 Task: Show me routes for travelling from "Hill City" to "Summit Peak" that prefers trips using bus.
Action: Mouse pressed left at (1040, 235)
Screenshot: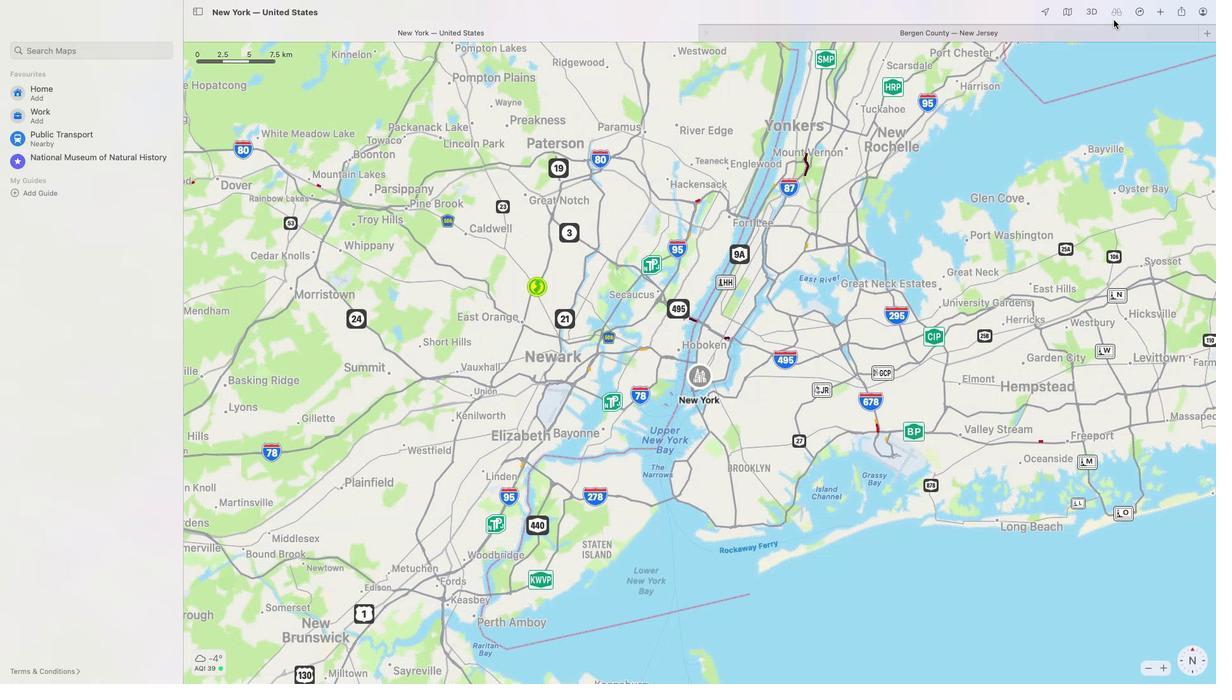 
Action: Mouse moved to (1140, 10)
Screenshot: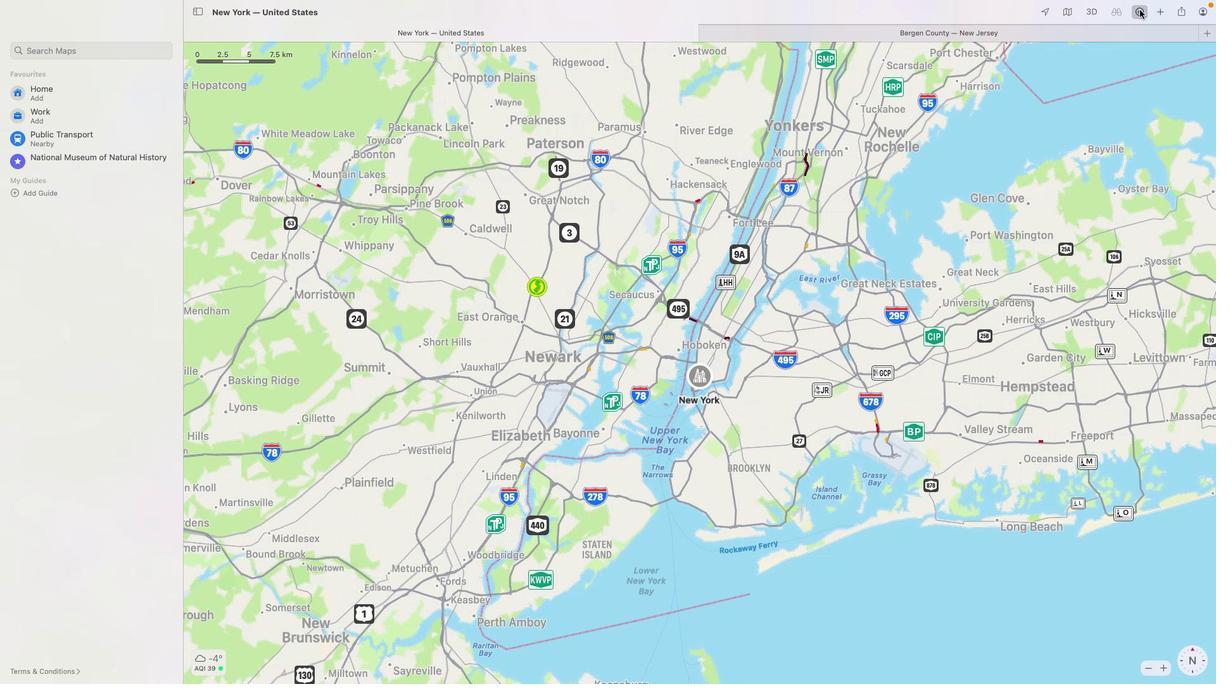 
Action: Mouse pressed left at (1140, 10)
Screenshot: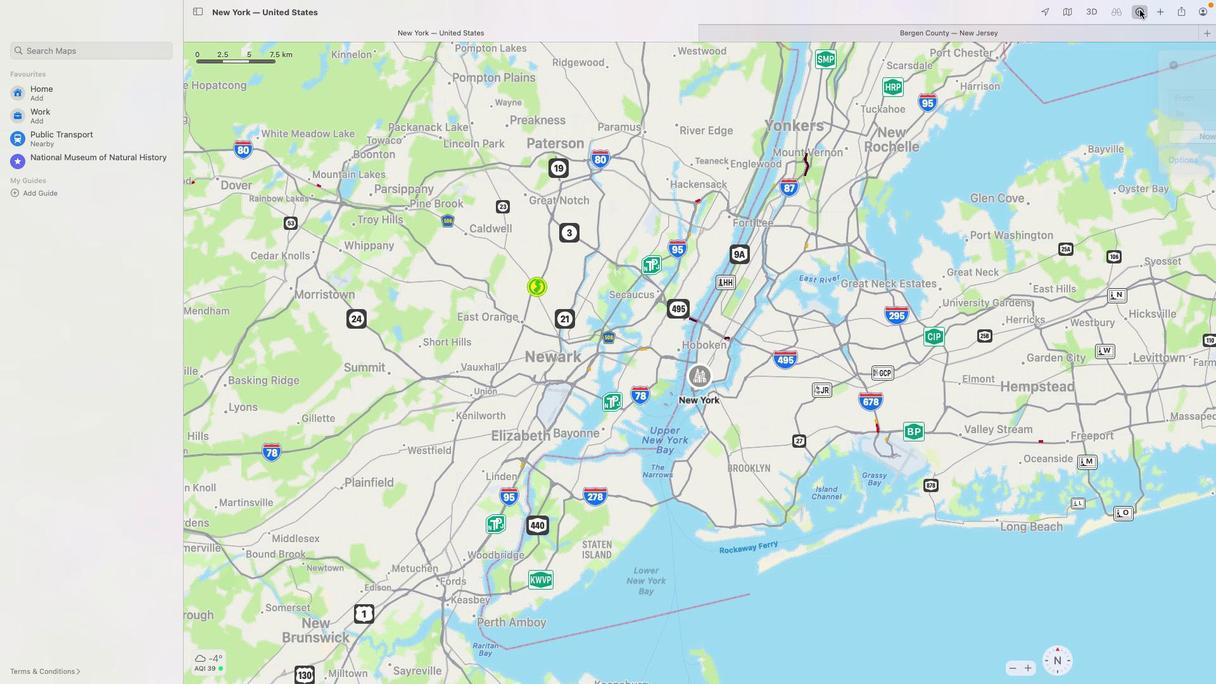 
Action: Mouse moved to (1158, 71)
Screenshot: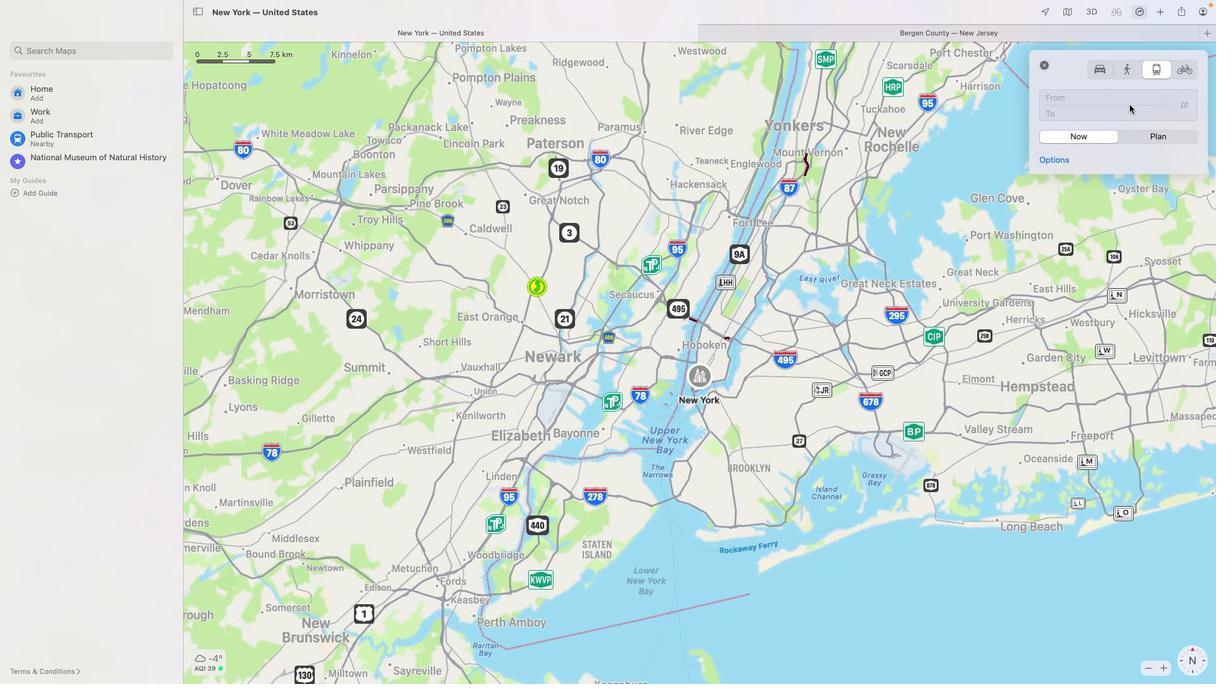 
Action: Mouse pressed left at (1158, 71)
Screenshot: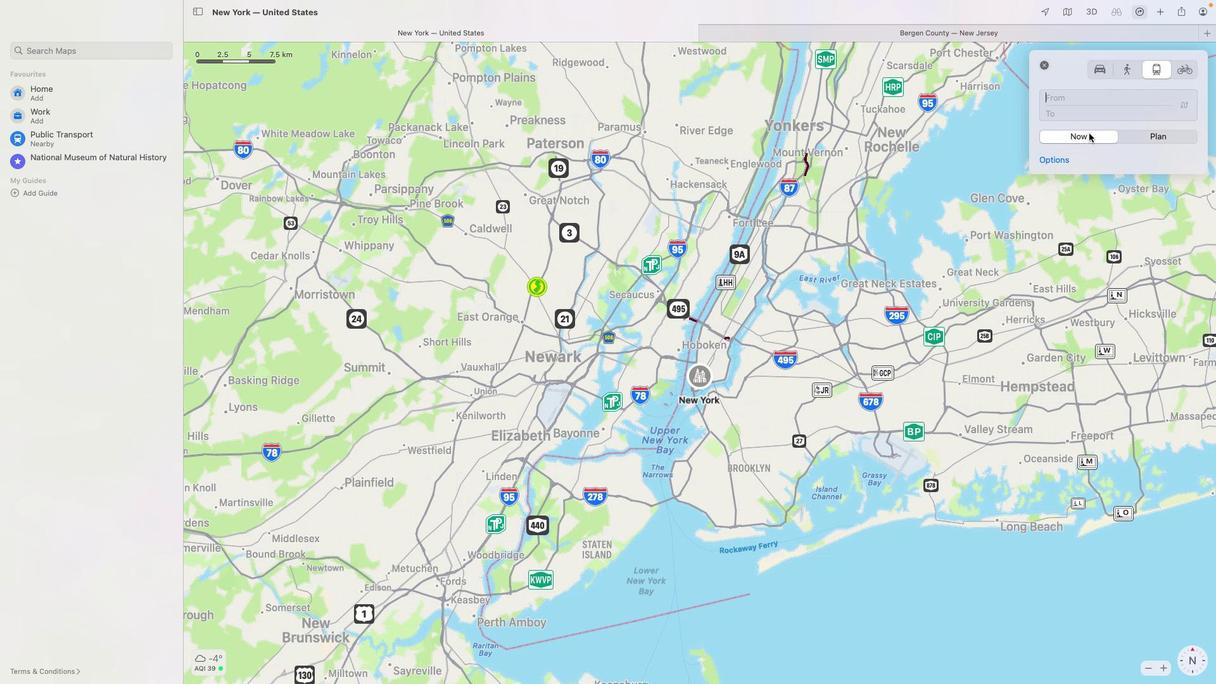 
Action: Mouse moved to (1052, 155)
Screenshot: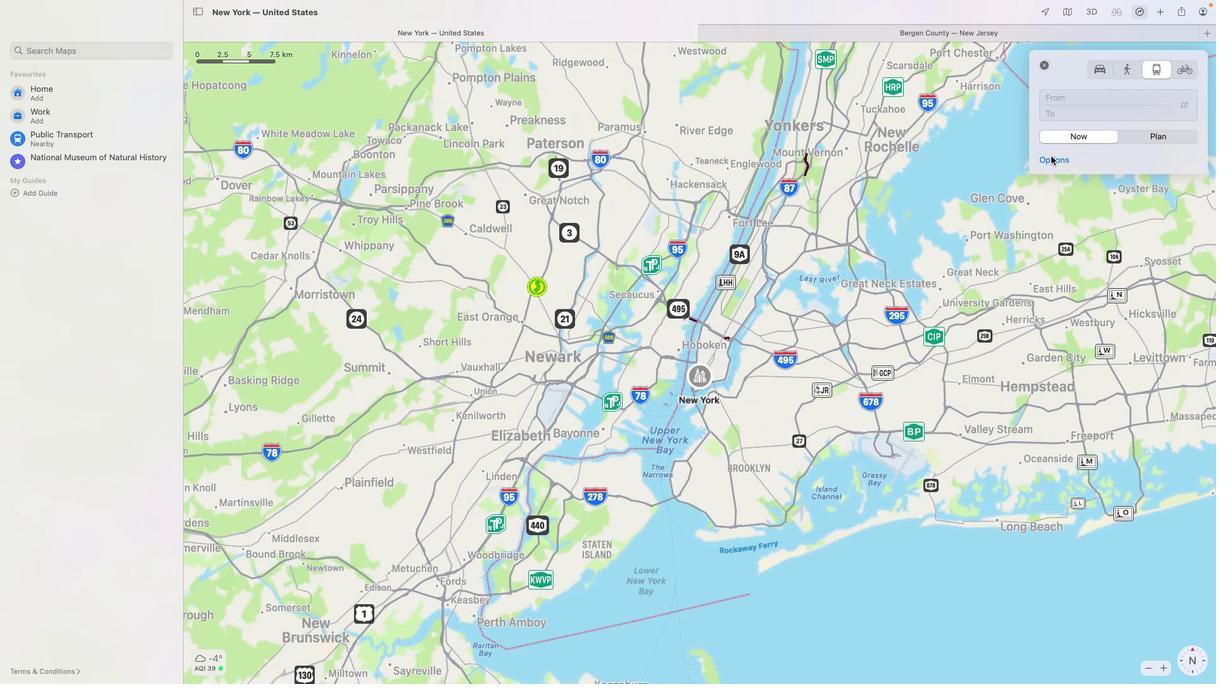 
Action: Mouse pressed left at (1052, 155)
Screenshot: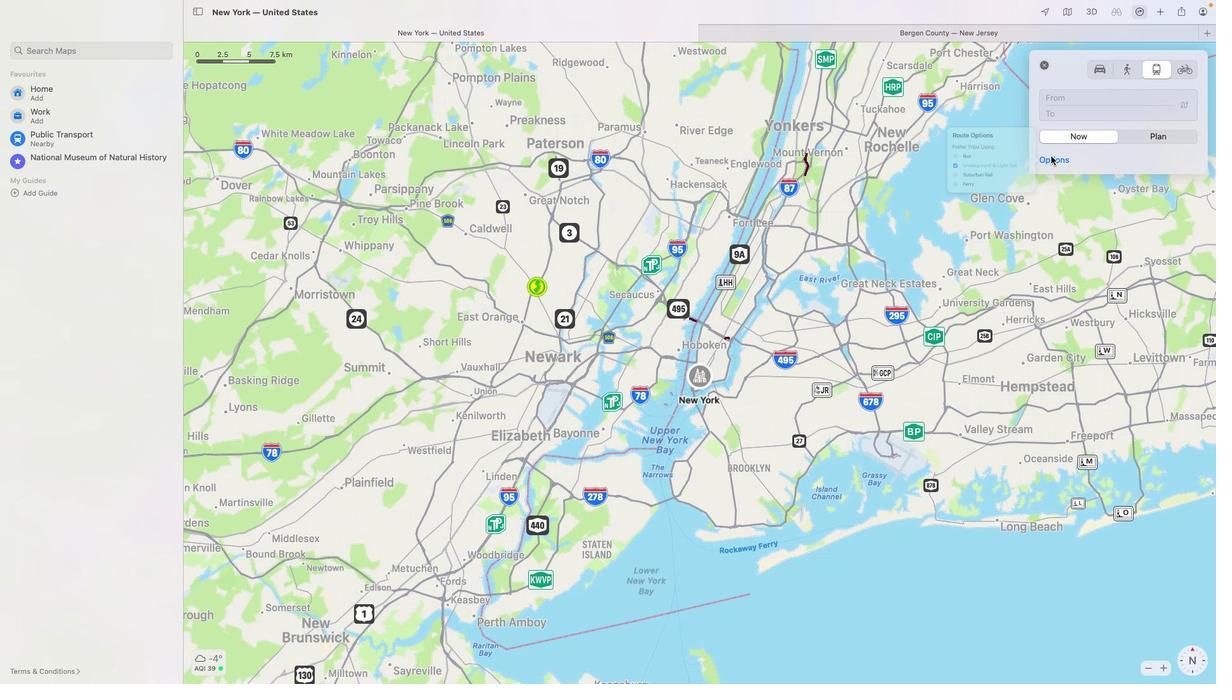 
Action: Mouse moved to (866, 152)
Screenshot: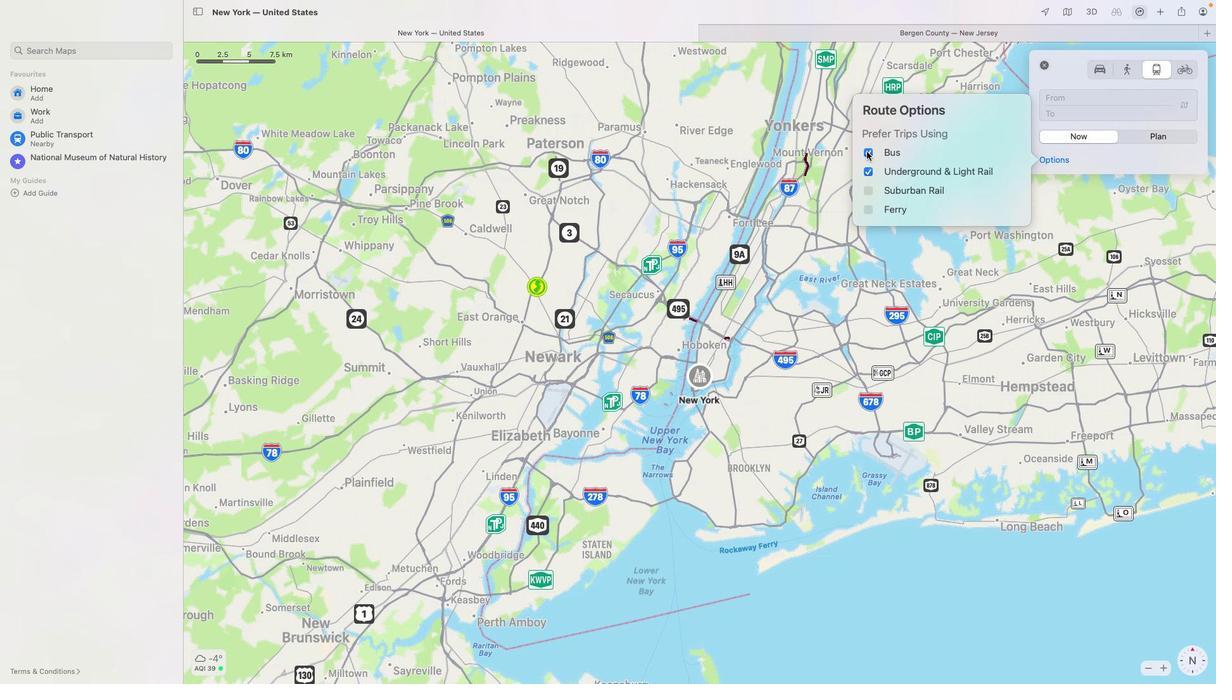 
Action: Mouse pressed left at (866, 152)
Screenshot: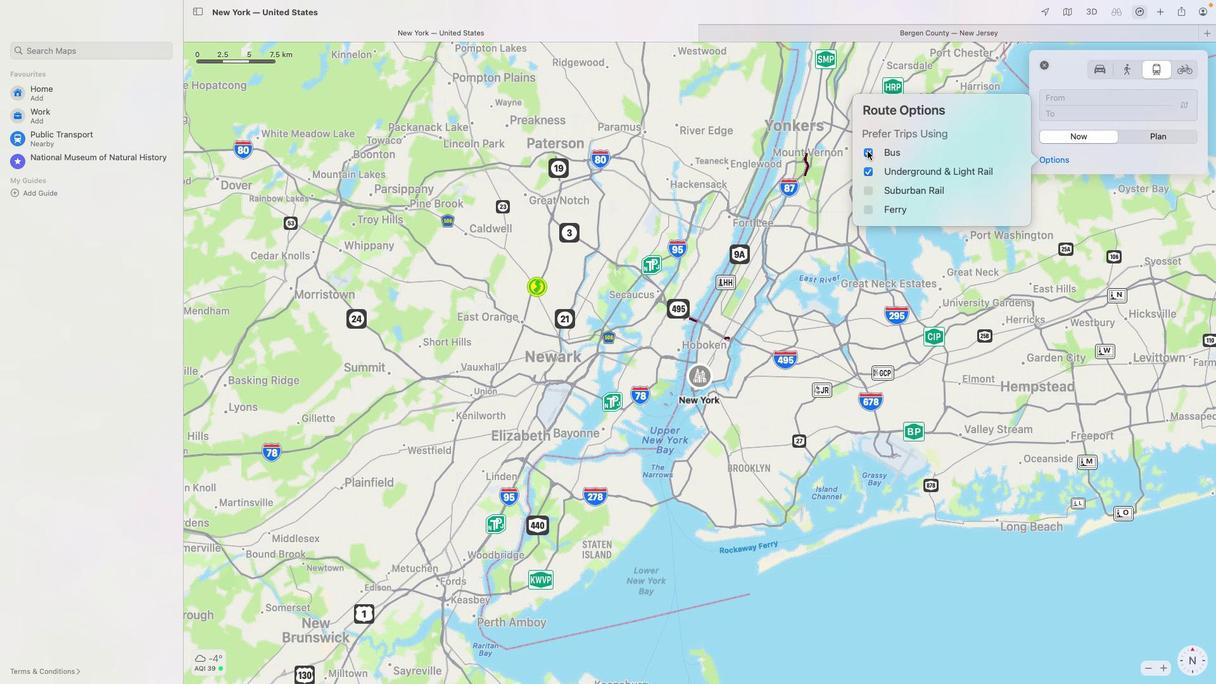 
Action: Mouse moved to (1069, 97)
Screenshot: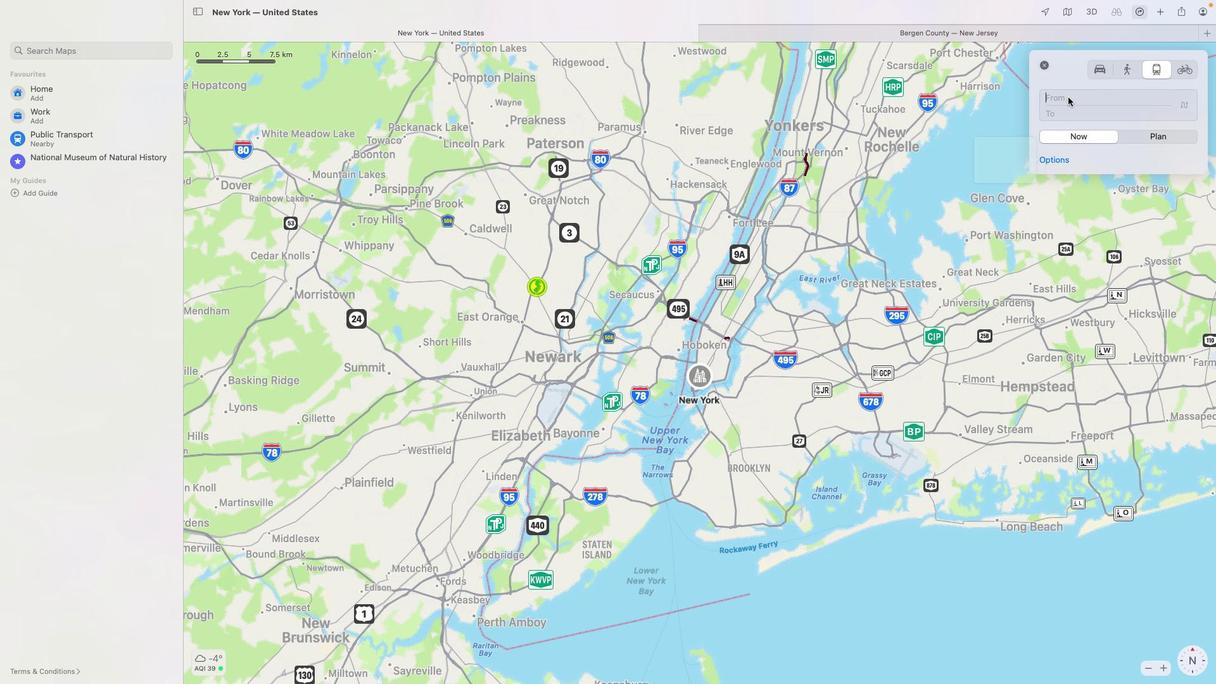 
Action: Mouse pressed left at (1069, 97)
Screenshot: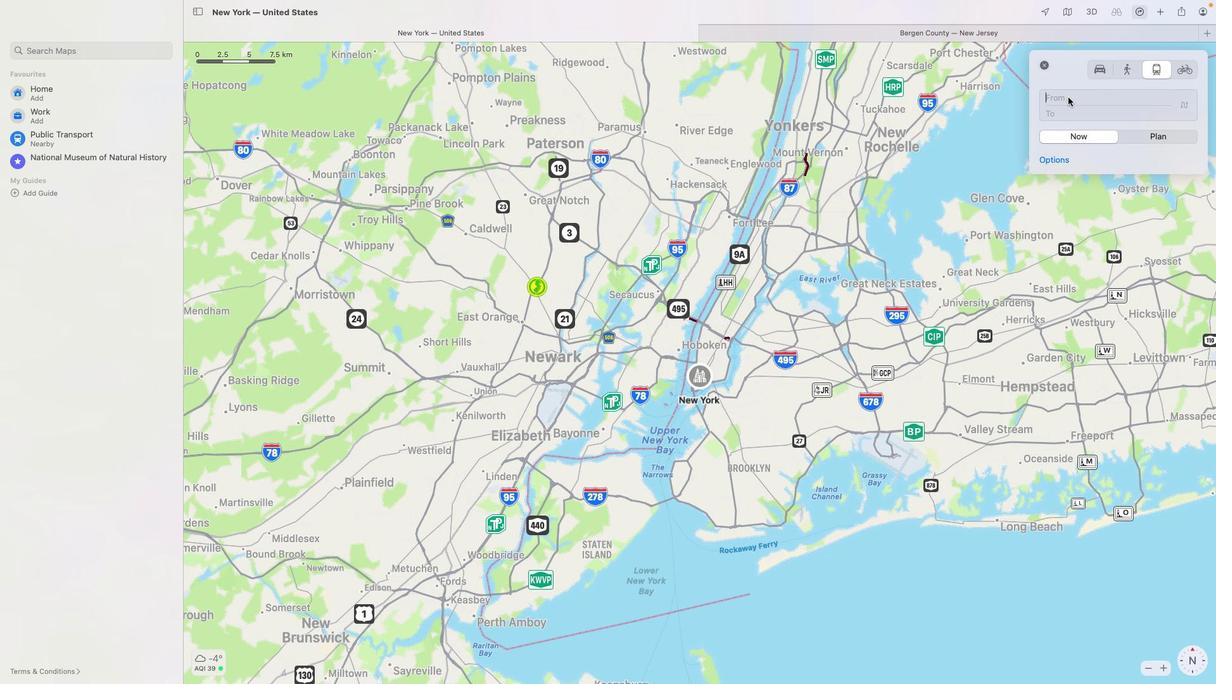 
Action: Mouse moved to (1055, 103)
Screenshot: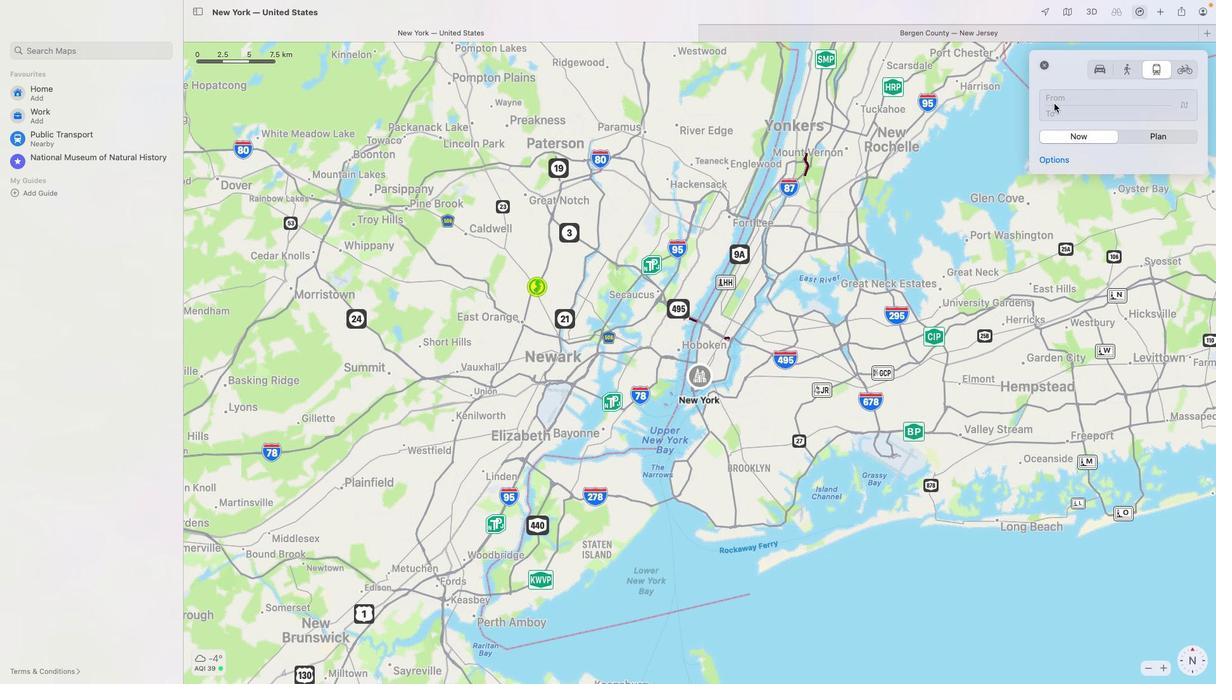 
Action: Key pressed Key.shift_r'H''i''l''l'Key.space
Screenshot: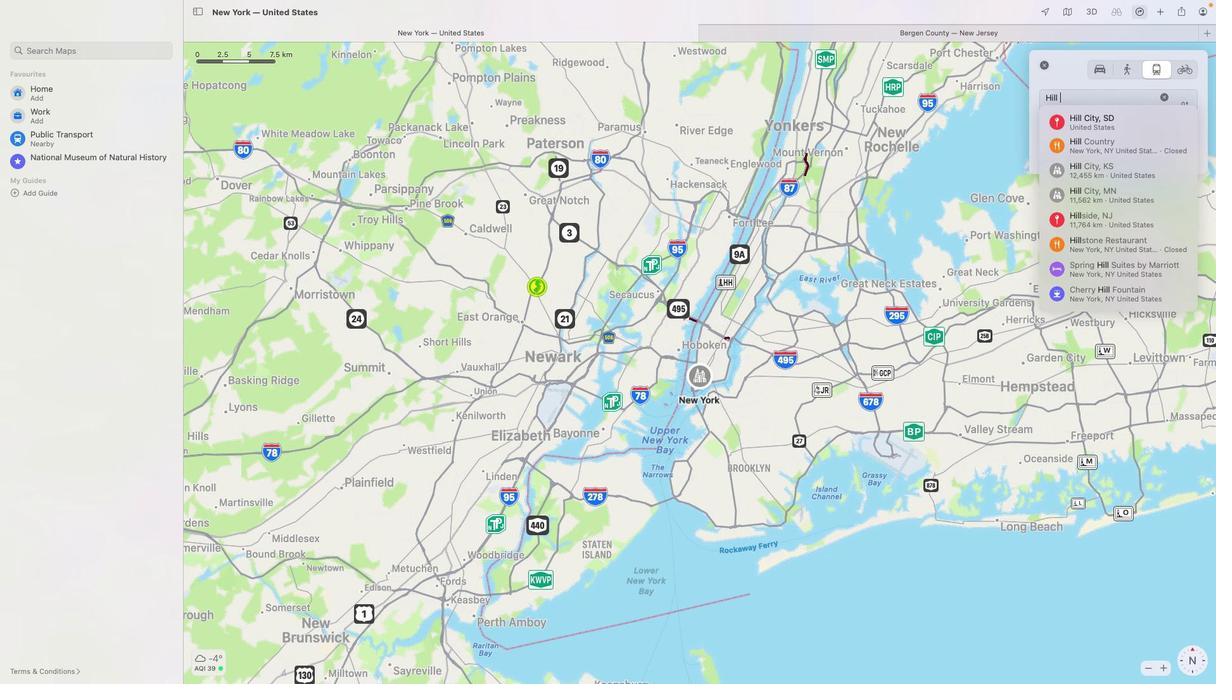 
Action: Mouse moved to (1088, 95)
Screenshot: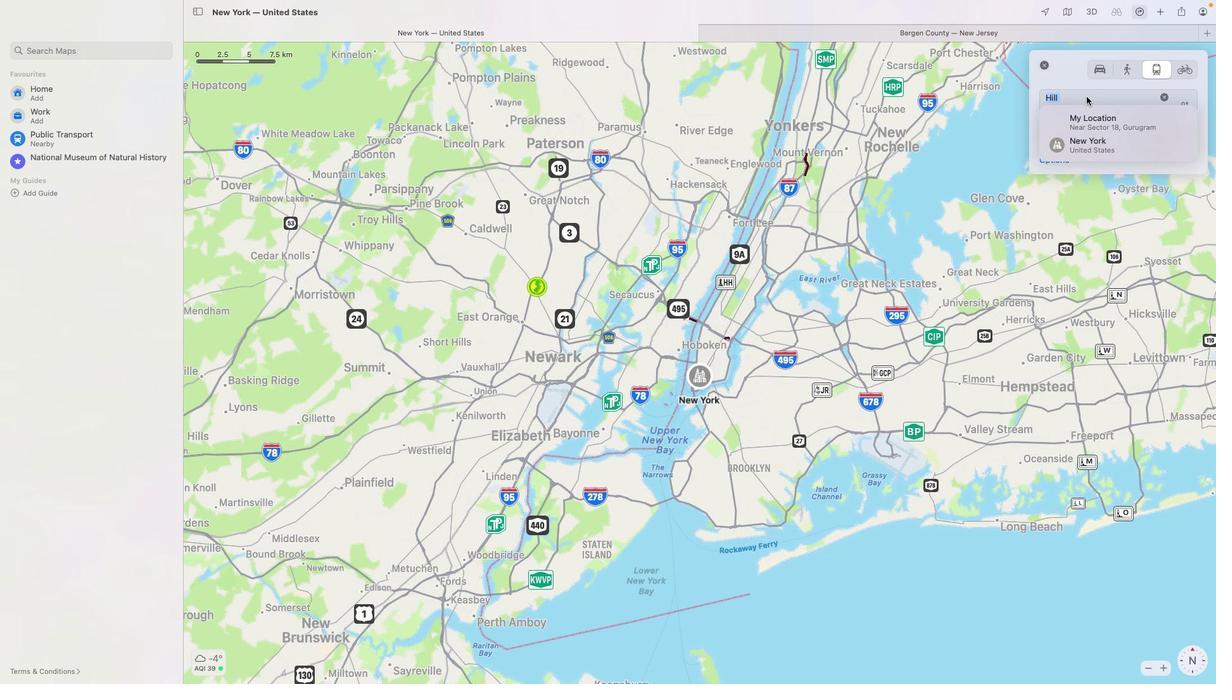 
Action: Mouse pressed left at (1088, 95)
Screenshot: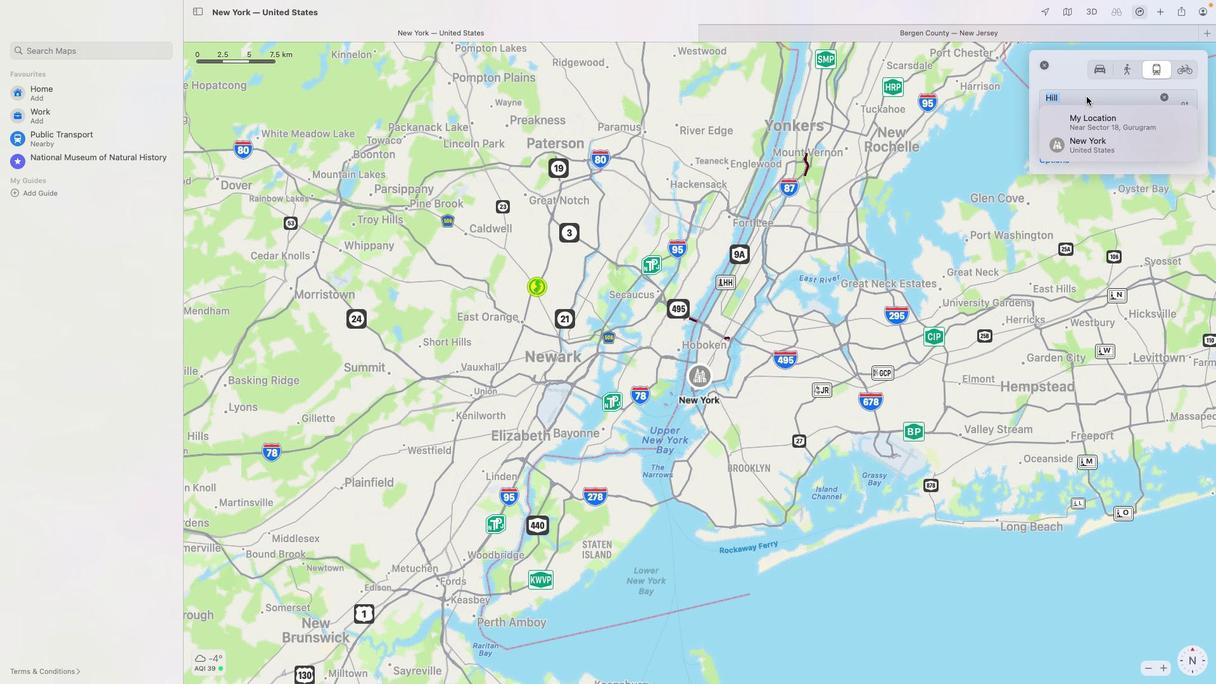 
Action: Mouse moved to (1083, 86)
Screenshot: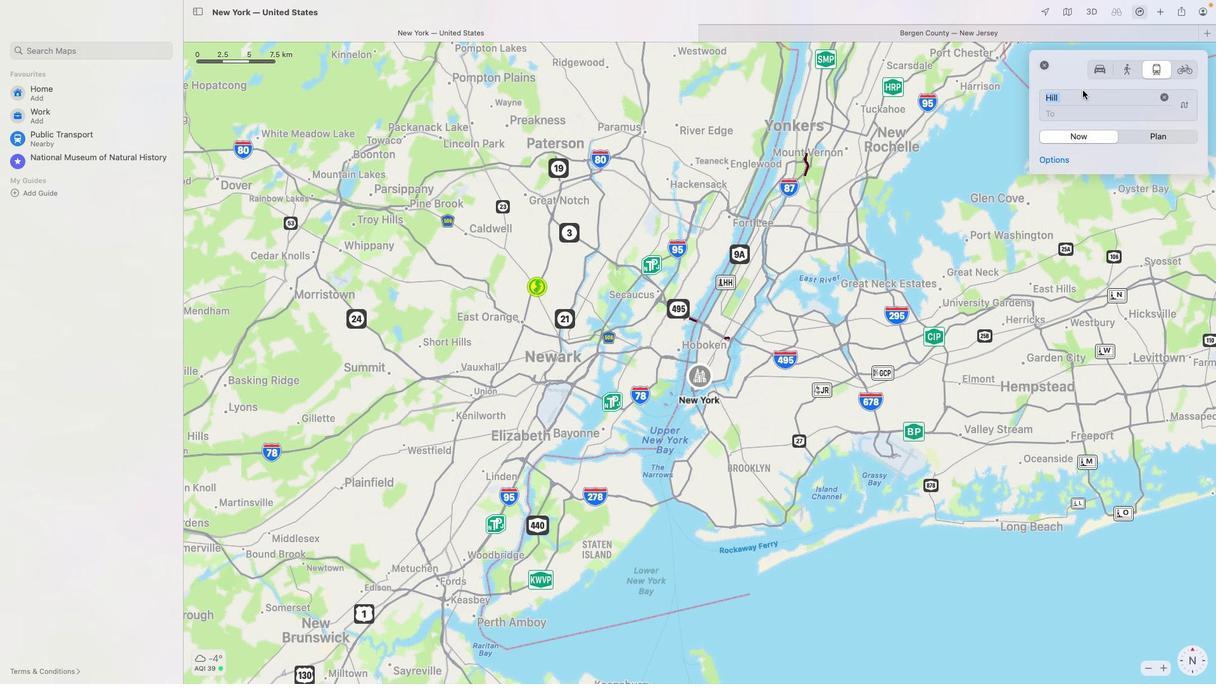 
Action: Mouse pressed left at (1083, 86)
Screenshot: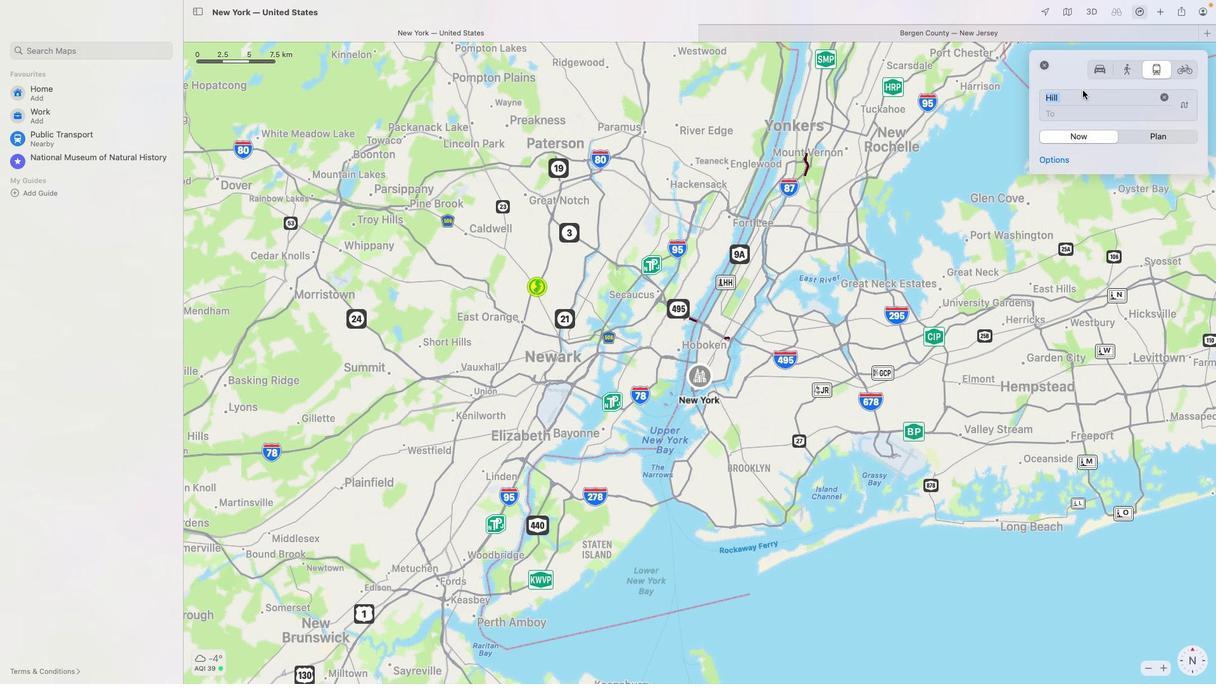 
Action: Mouse moved to (1083, 90)
Screenshot: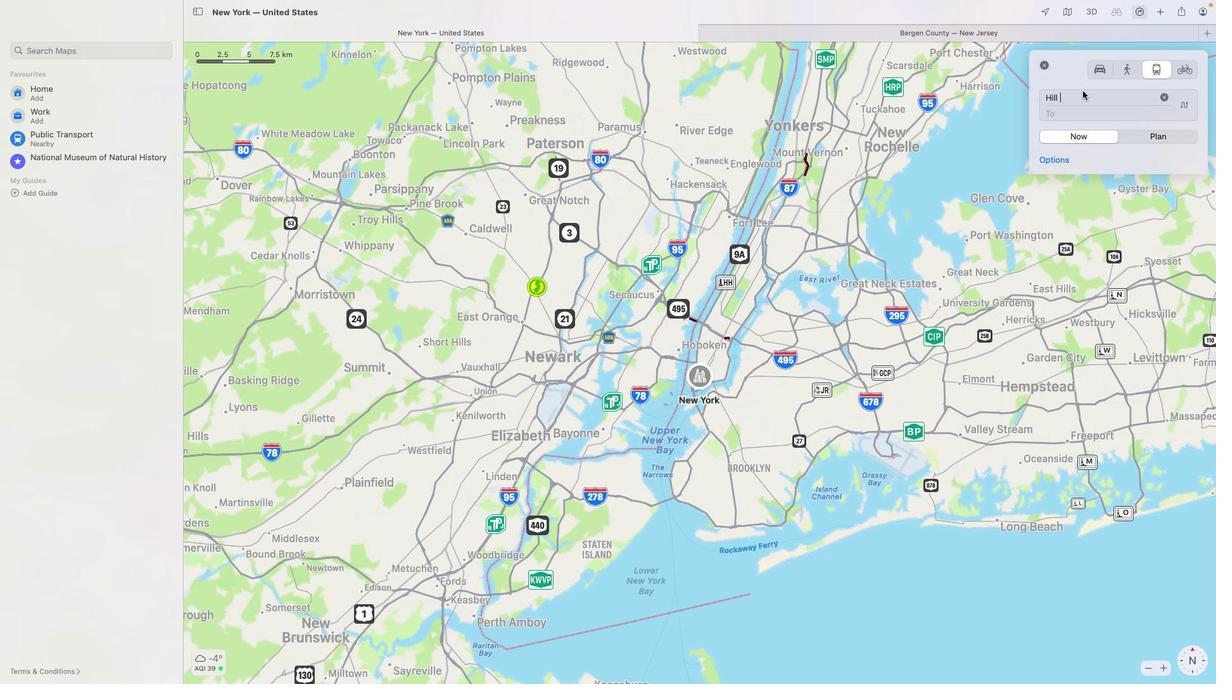 
Action: Mouse pressed left at (1083, 90)
Screenshot: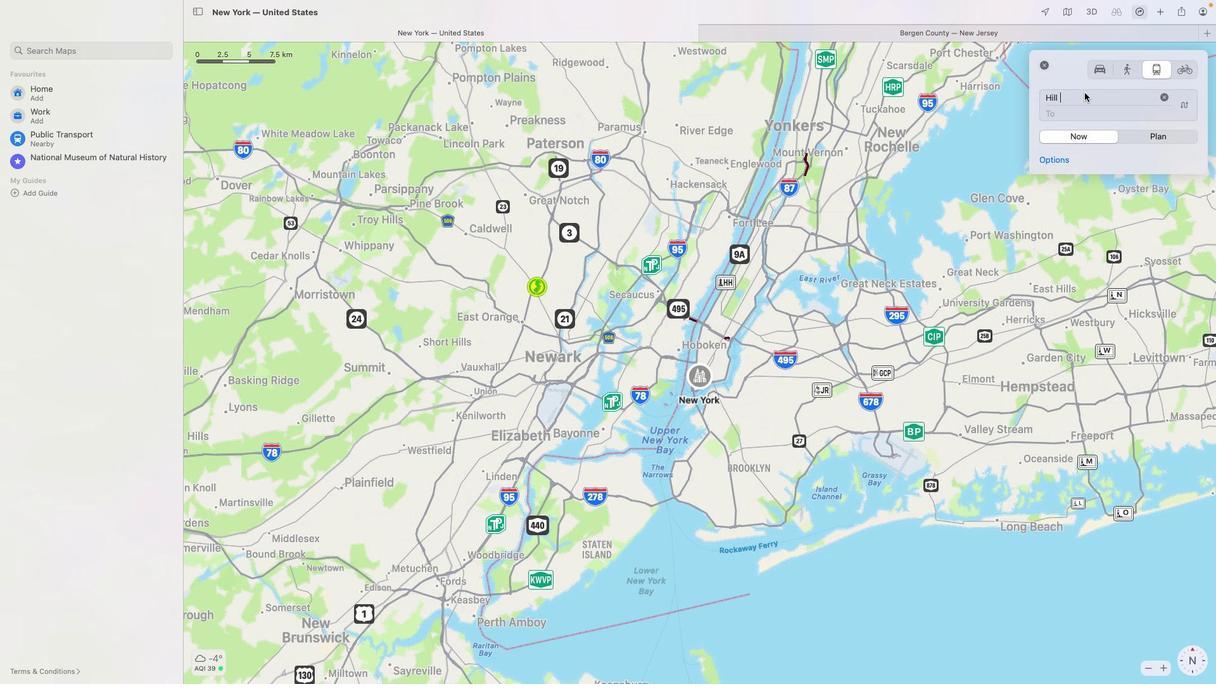 
Action: Mouse moved to (1083, 93)
Screenshot: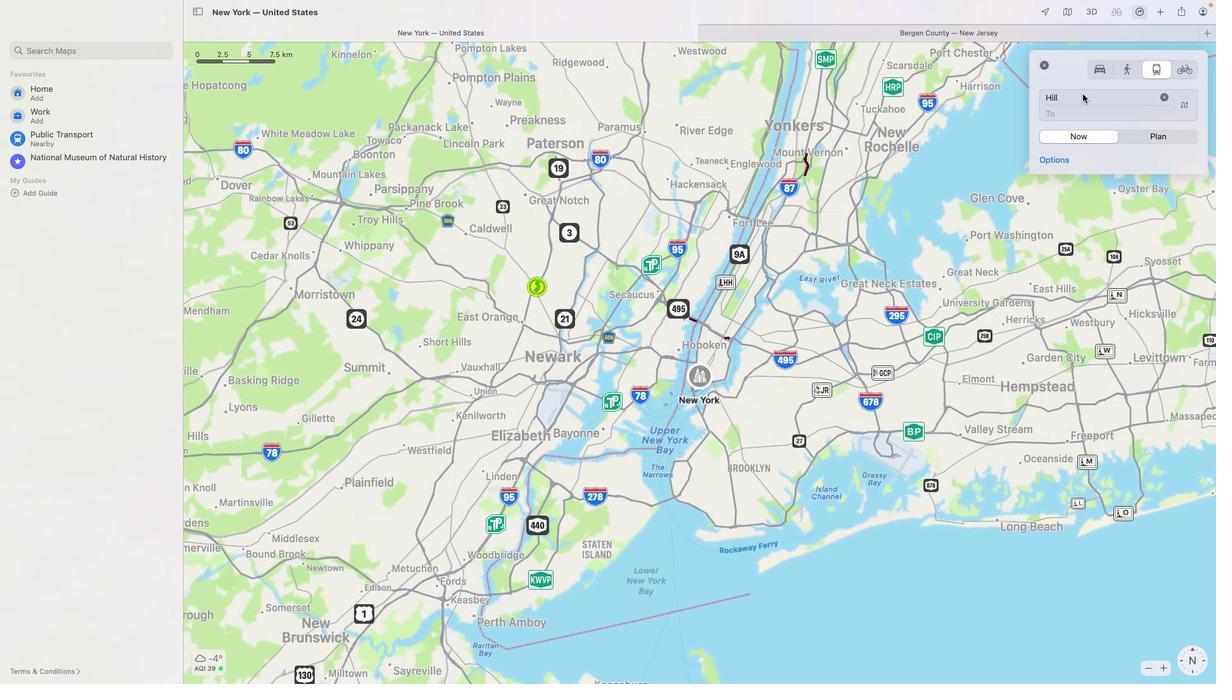 
Action: Key pressed Key.shift_r'C''i''t''y'
Screenshot: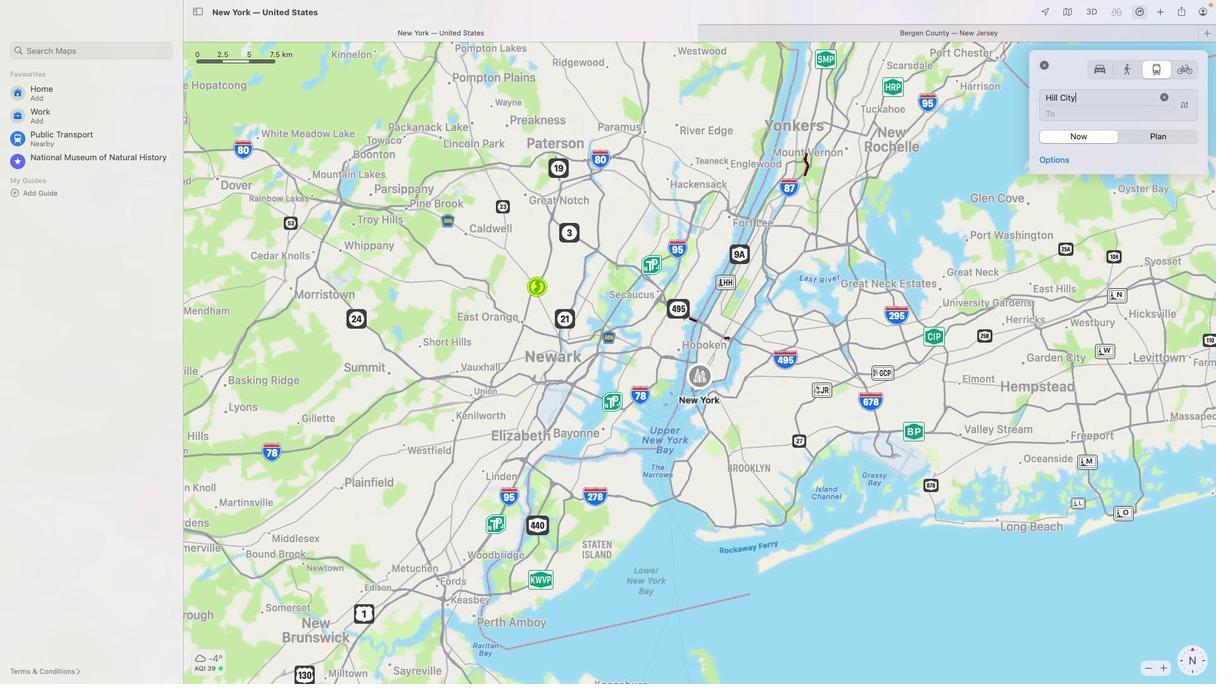 
Action: Mouse moved to (1066, 112)
Screenshot: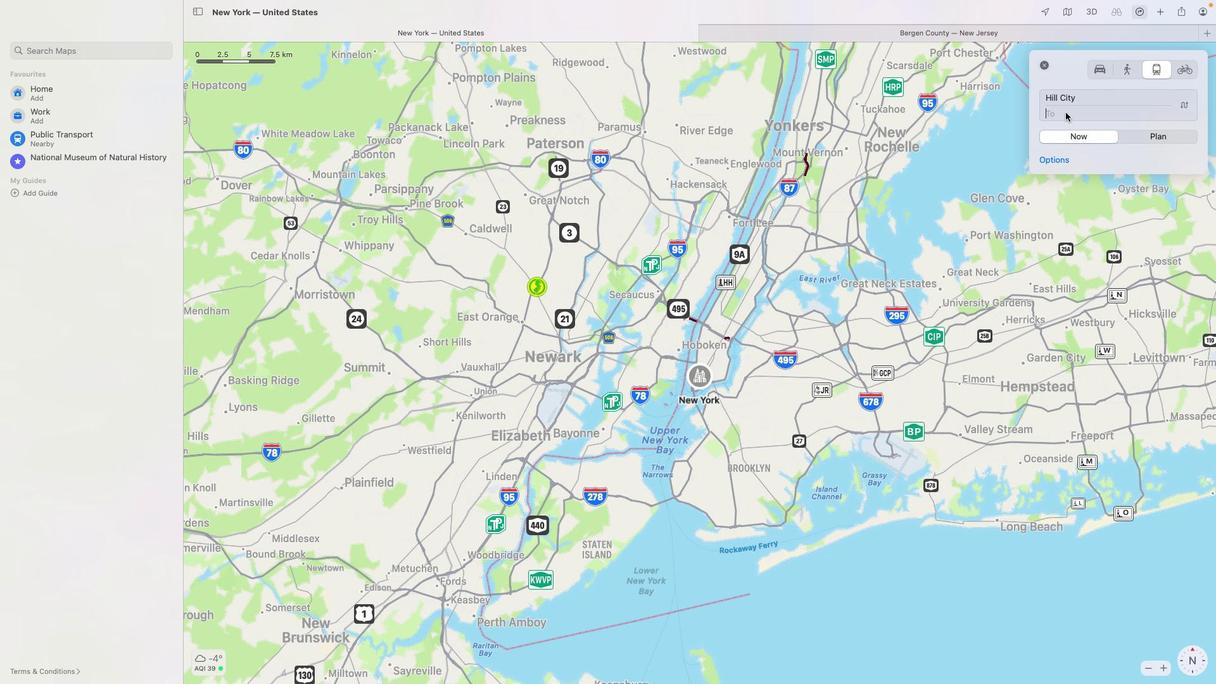 
Action: Mouse pressed left at (1066, 112)
Screenshot: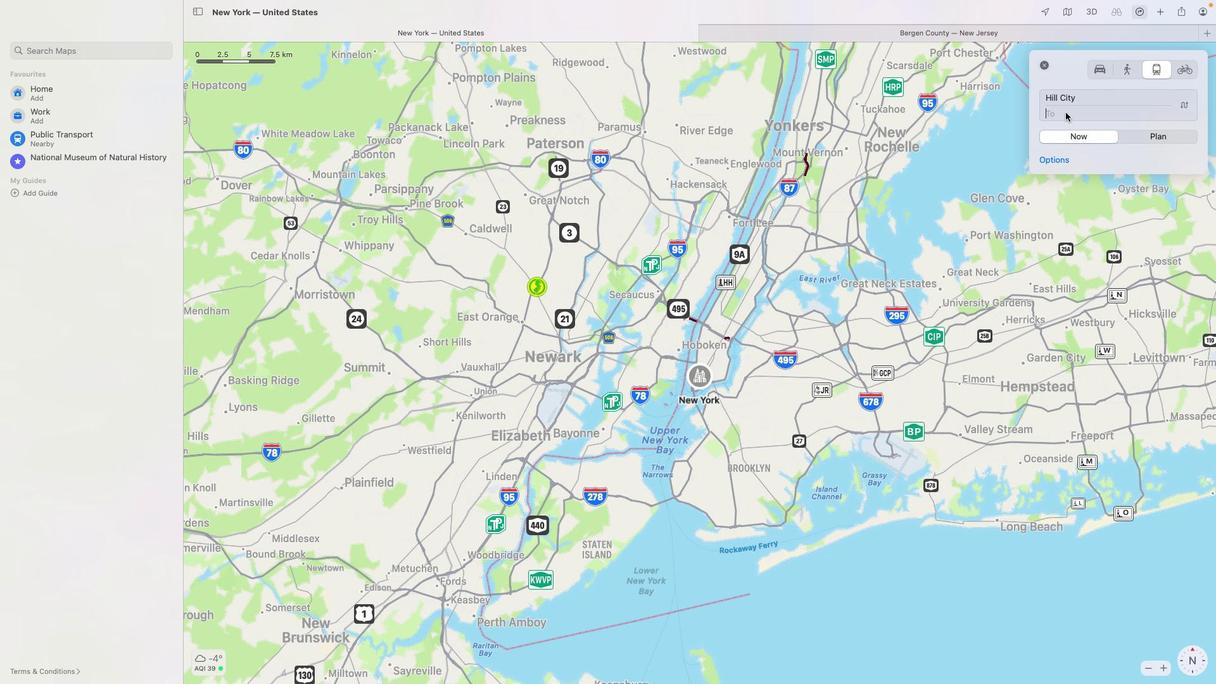 
Action: Mouse moved to (1066, 112)
Screenshot: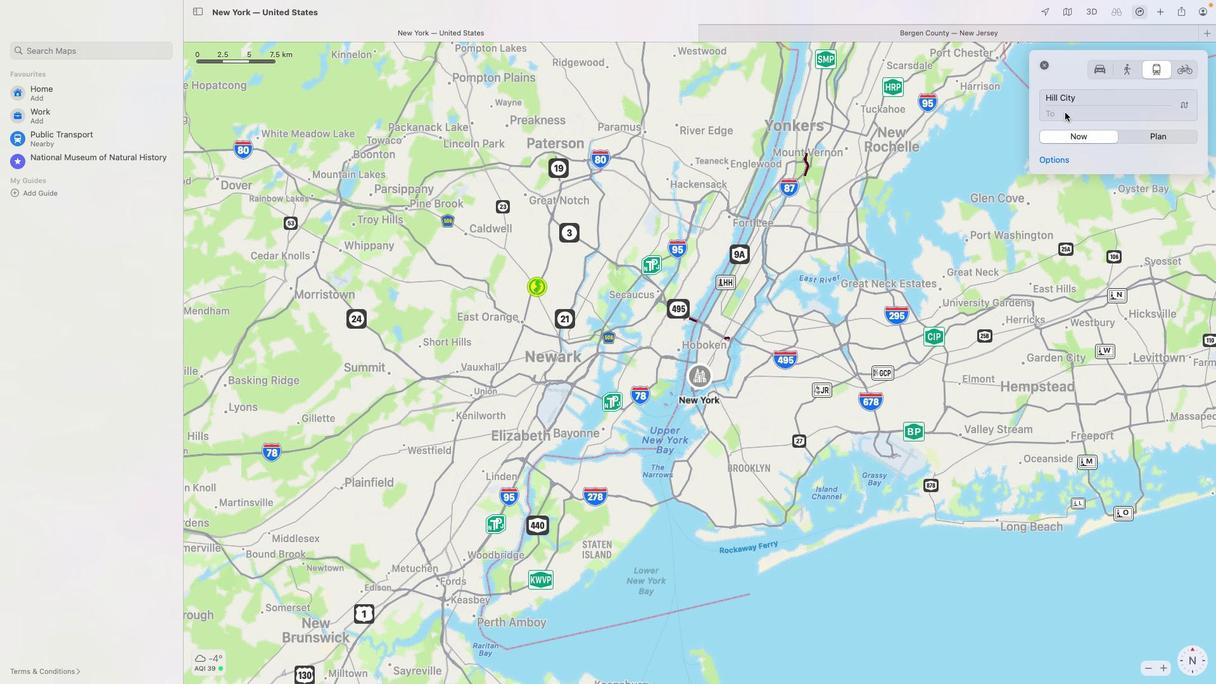 
Action: Key pressed Key.shift_r'S''u''m''m''i''t'Key.spaceKey.shift_r'P''e''a''k'
Screenshot: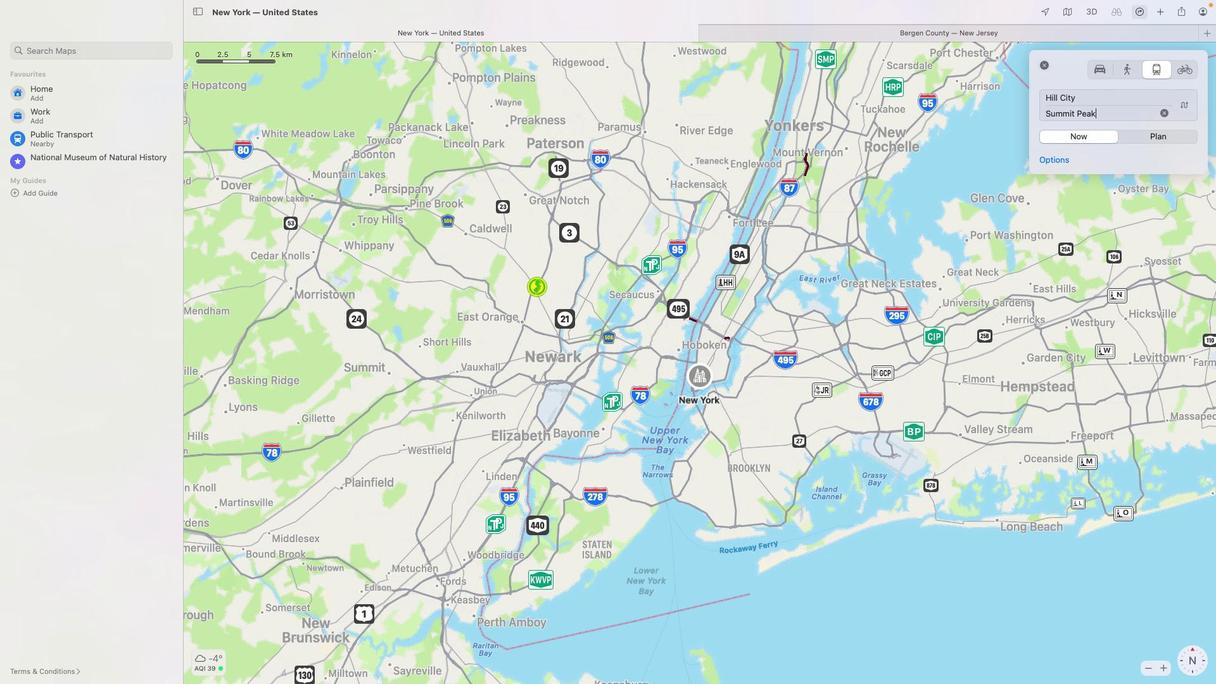 
Action: Mouse moved to (1119, 168)
Screenshot: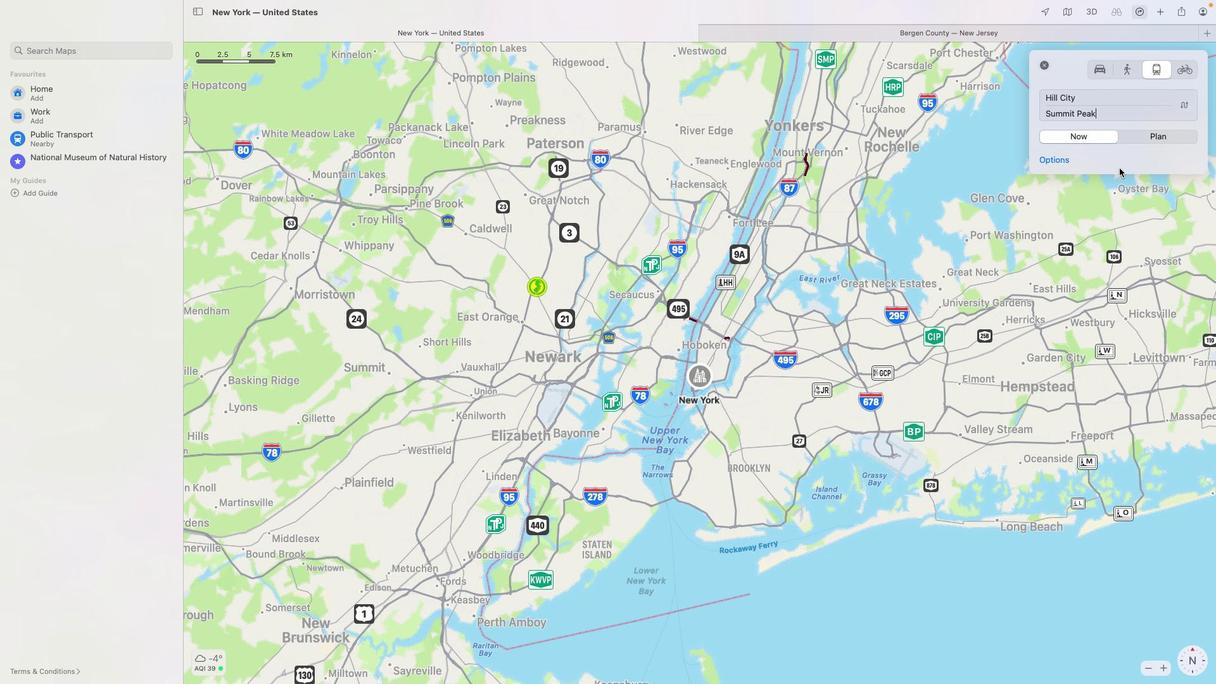 
Action: Mouse pressed left at (1119, 168)
Screenshot: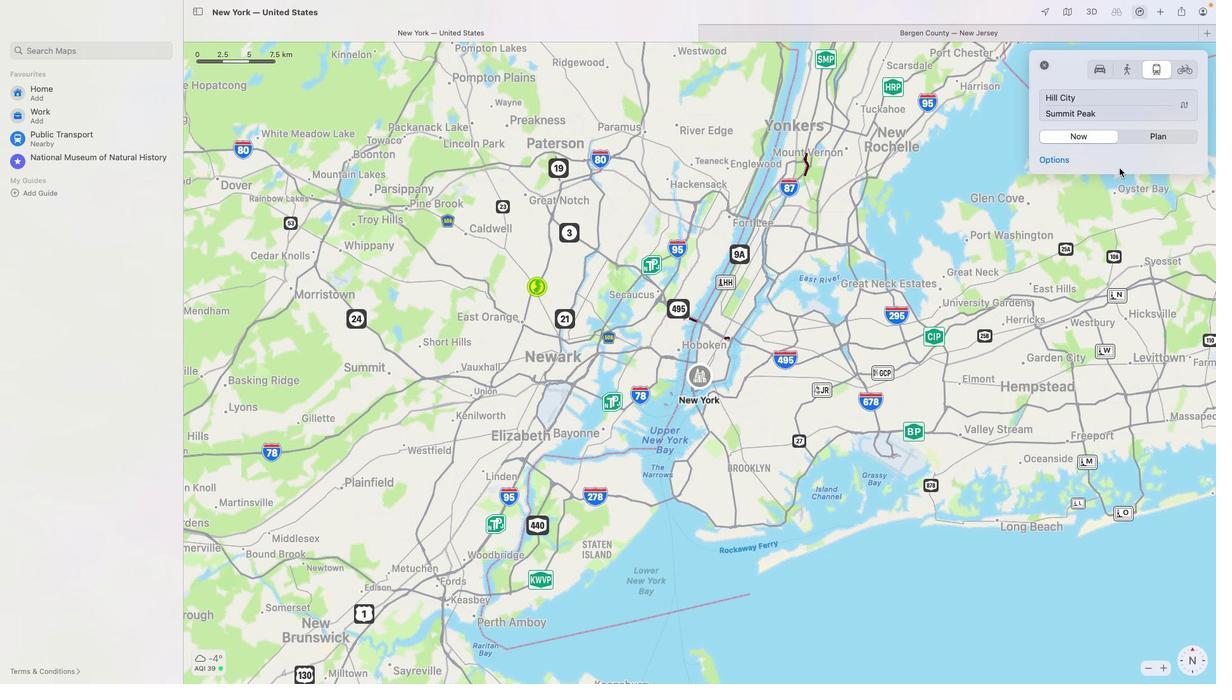 
Action: Mouse moved to (1116, 173)
Screenshot: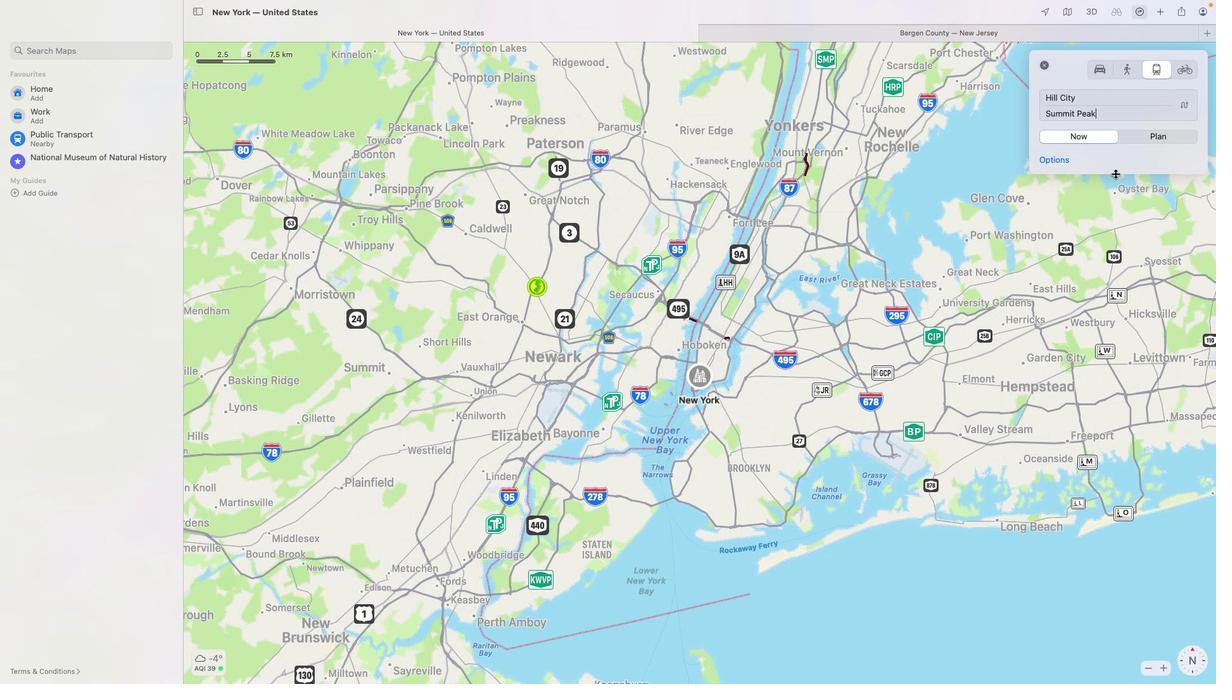
Action: Key pressed Key.enter
Screenshot: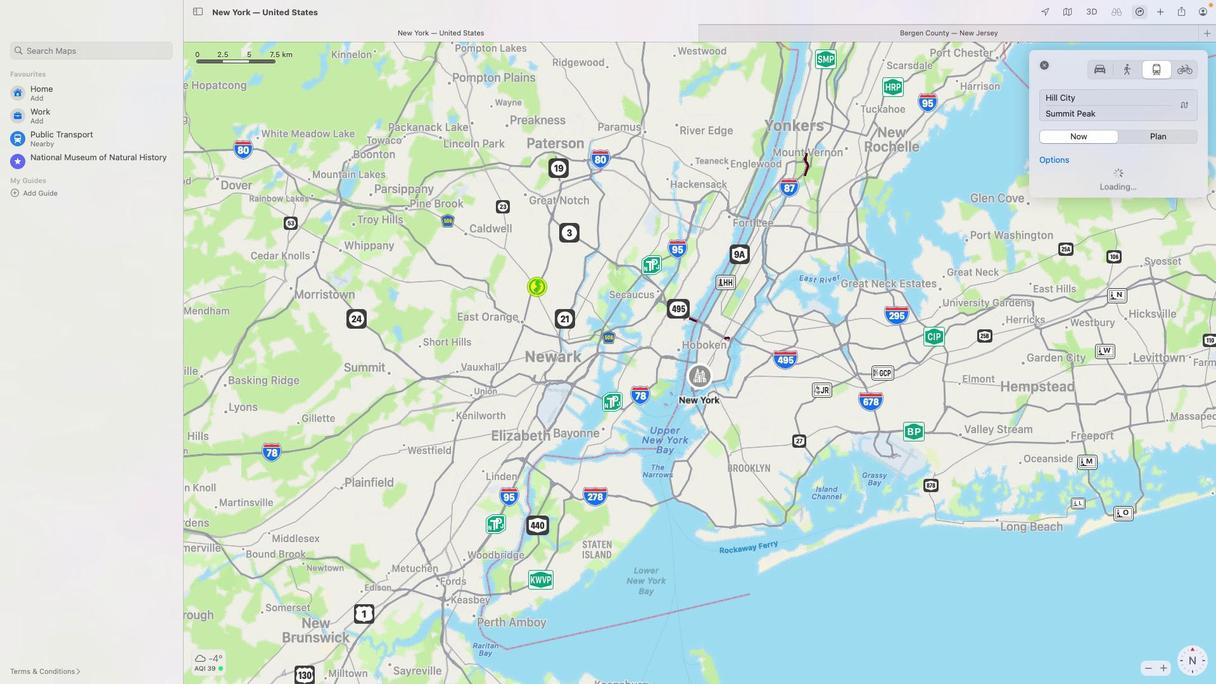 
Action: Mouse moved to (1082, 110)
Screenshot: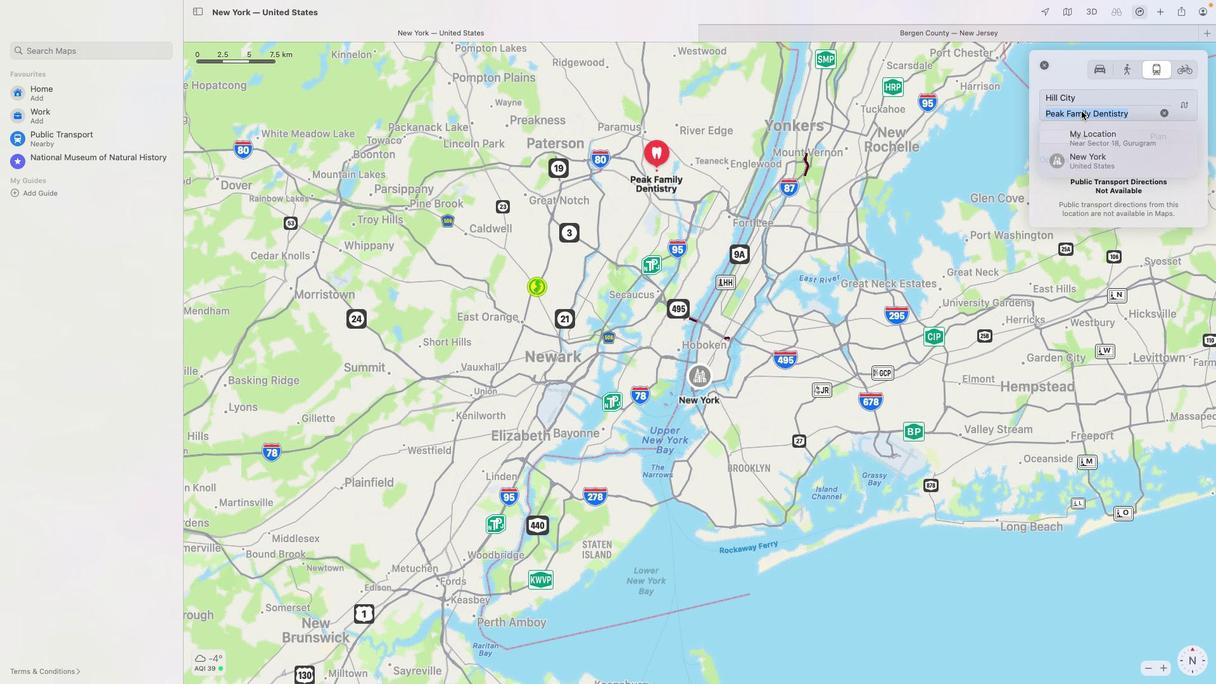 
Action: Mouse pressed left at (1082, 110)
Screenshot: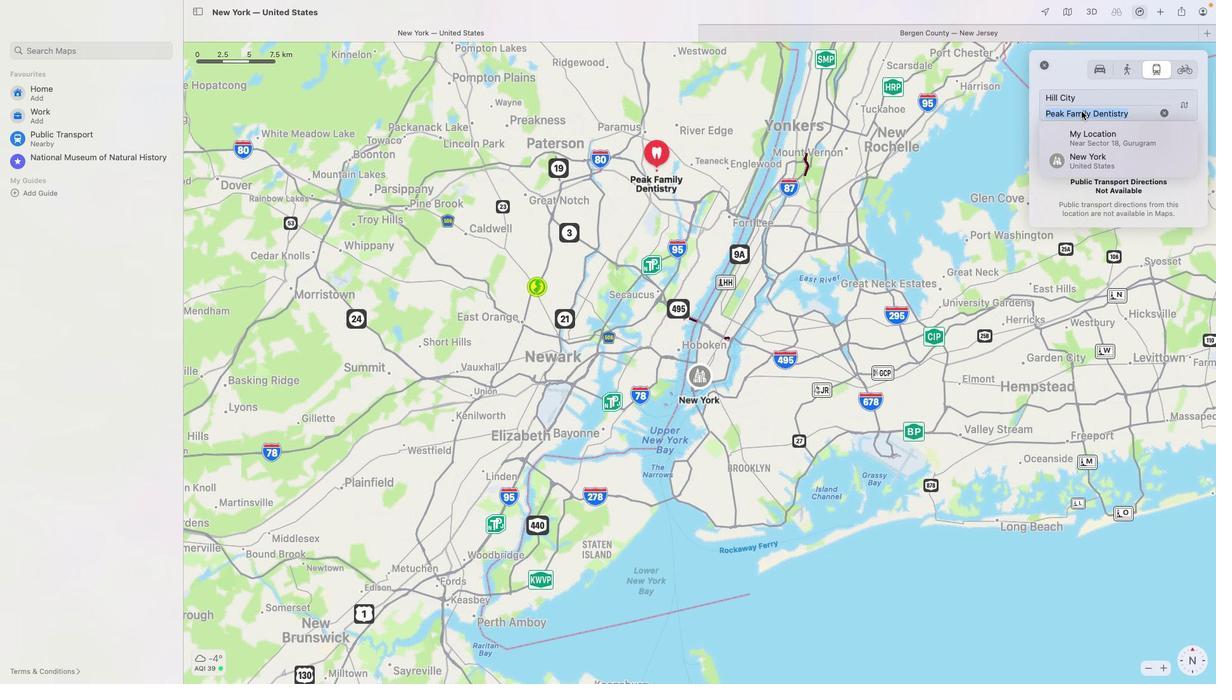 
Action: Key pressed Key.backspace's''u''m''m''i''t'
Screenshot: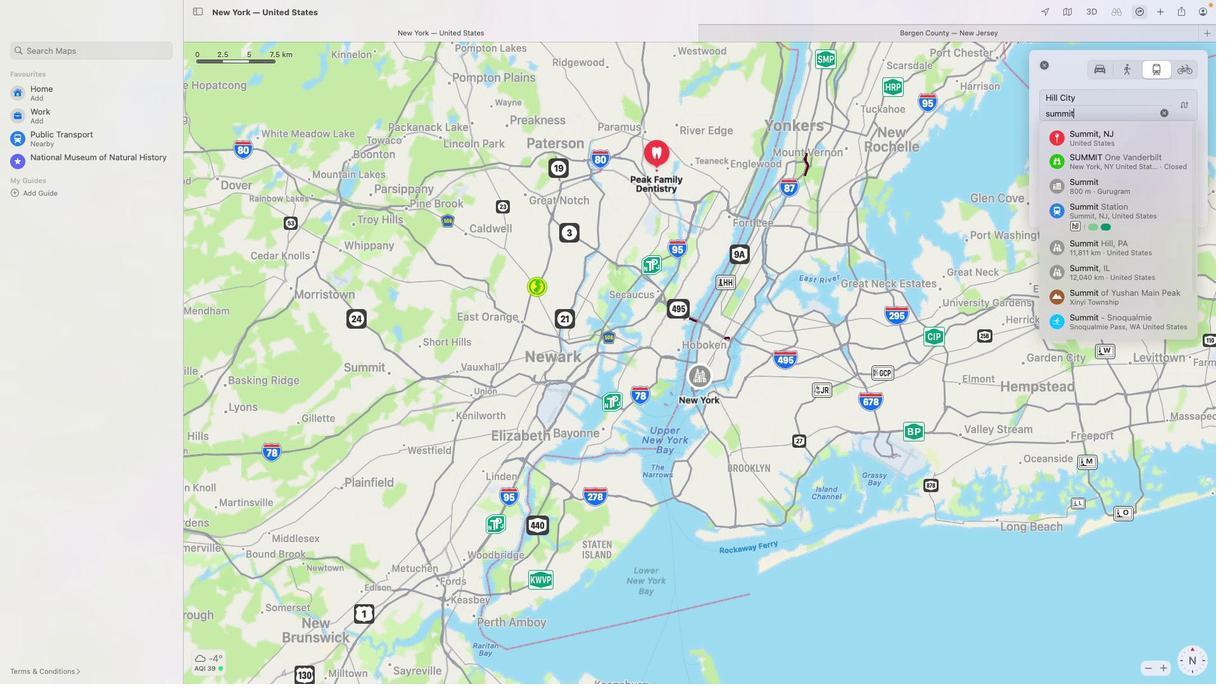 
Action: Mouse moved to (1067, 119)
Screenshot: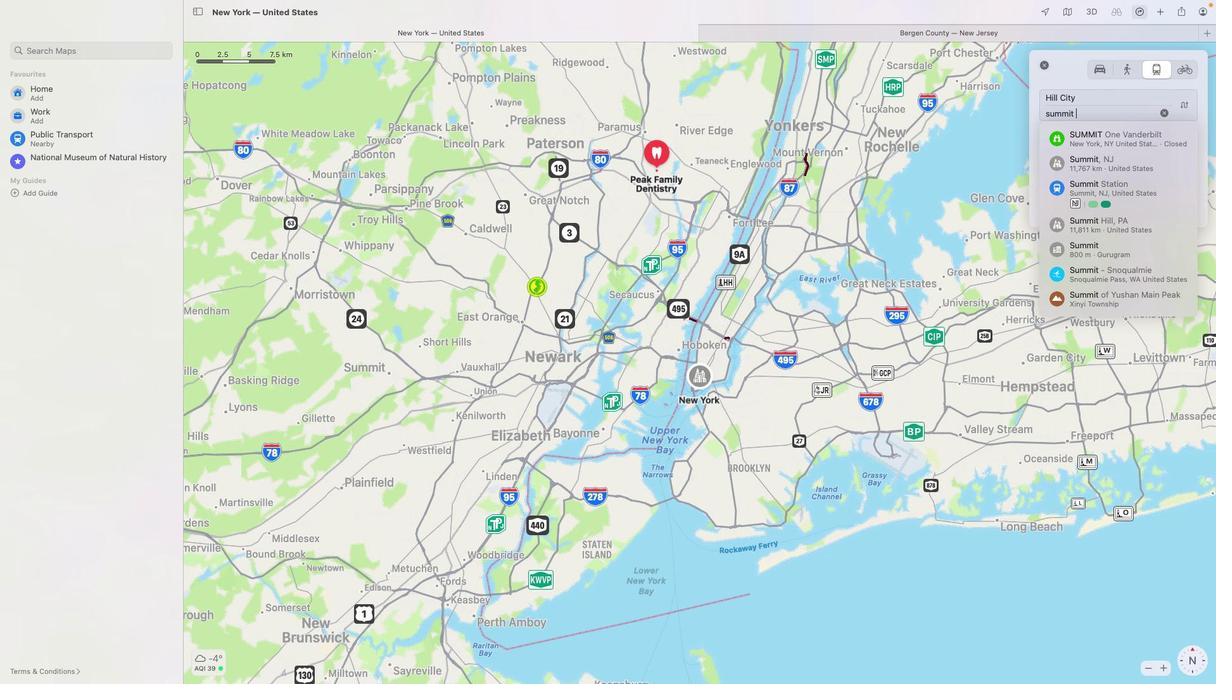 
Action: Key pressed Key.spaceKey.shift_r'P''e''a'
Screenshot: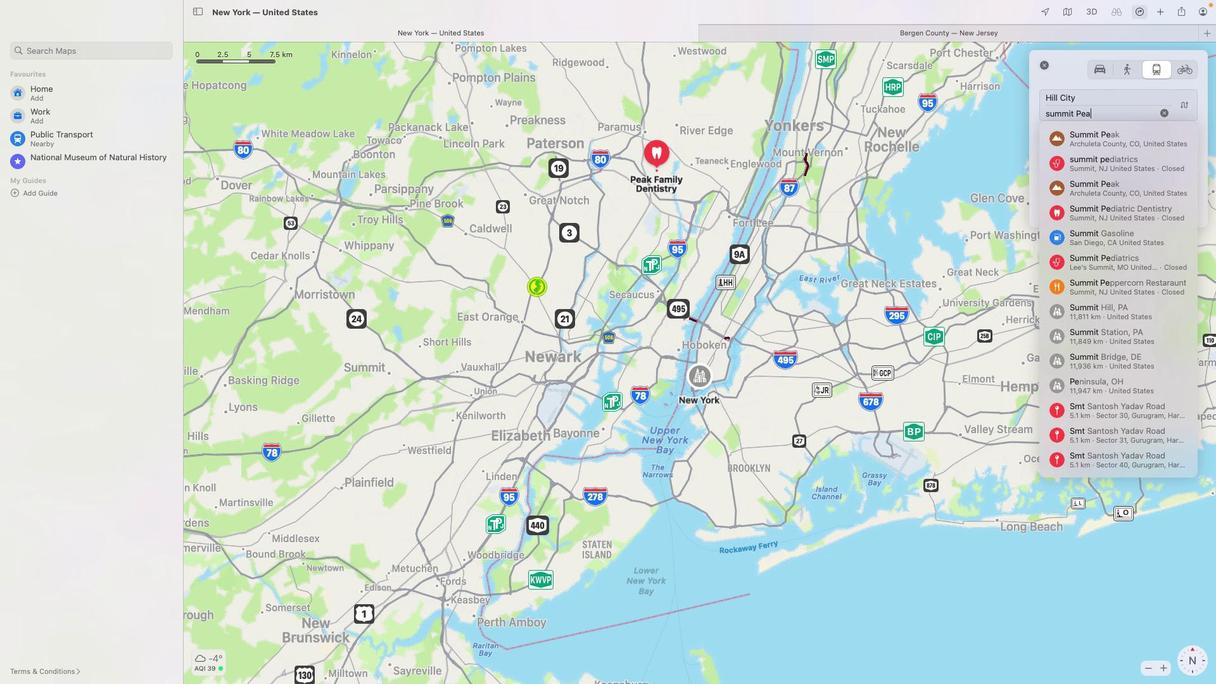 
Action: Mouse moved to (1123, 137)
Screenshot: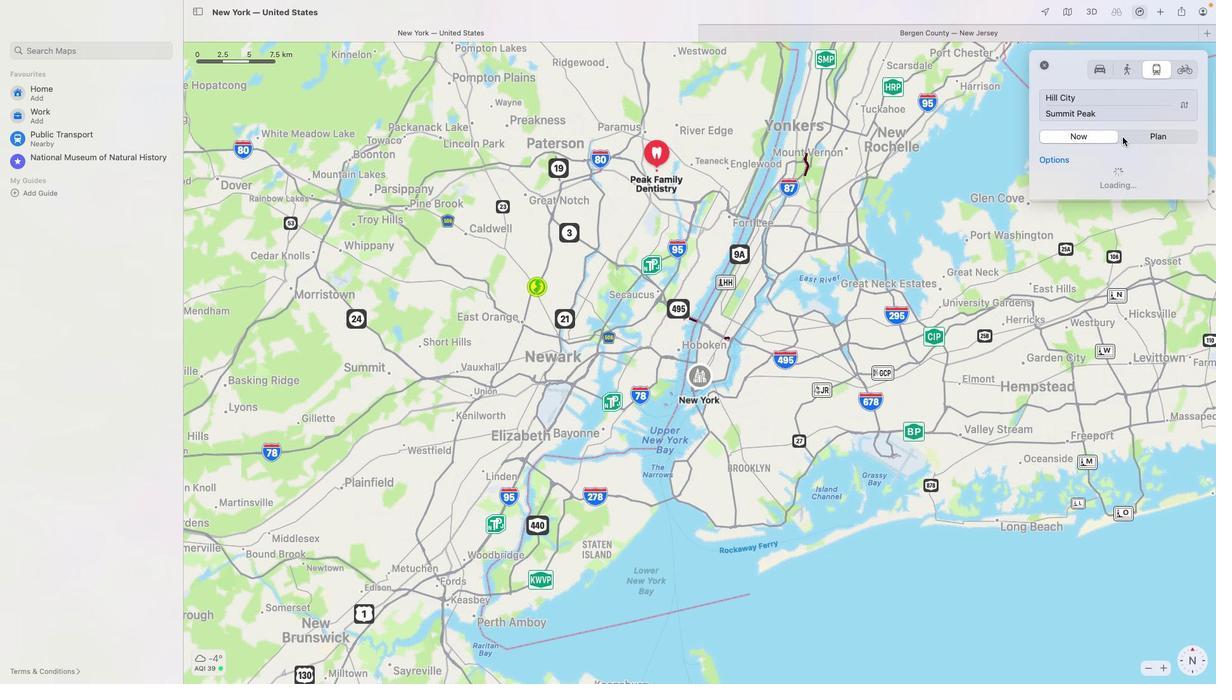 
Action: Mouse pressed left at (1123, 137)
Screenshot: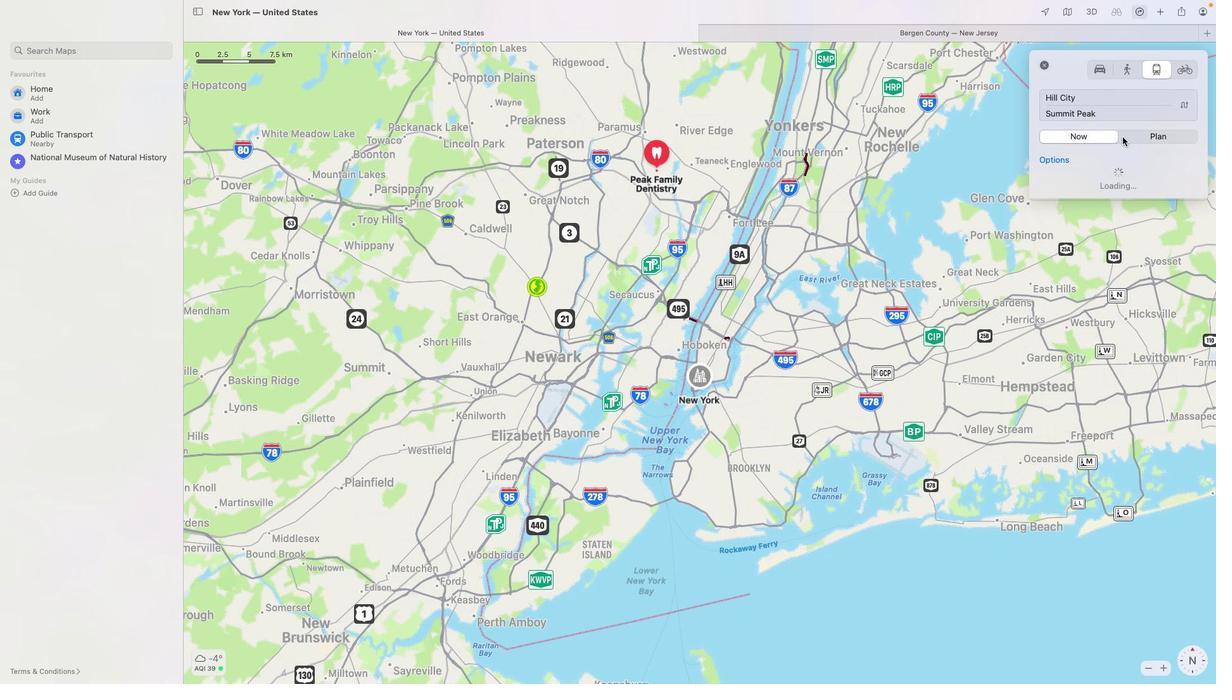 
Action: Mouse moved to (1061, 184)
Screenshot: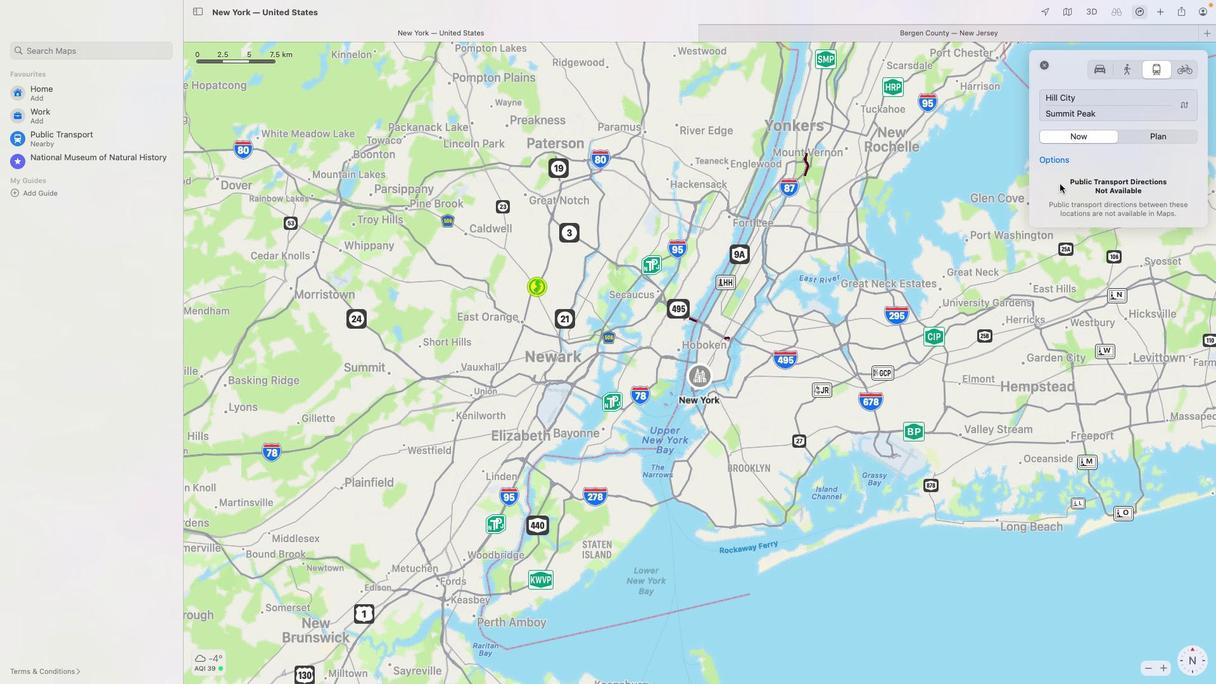
